 Task: Search "Pending" ticket status & apply.
Action: Mouse moved to (19, 182)
Screenshot: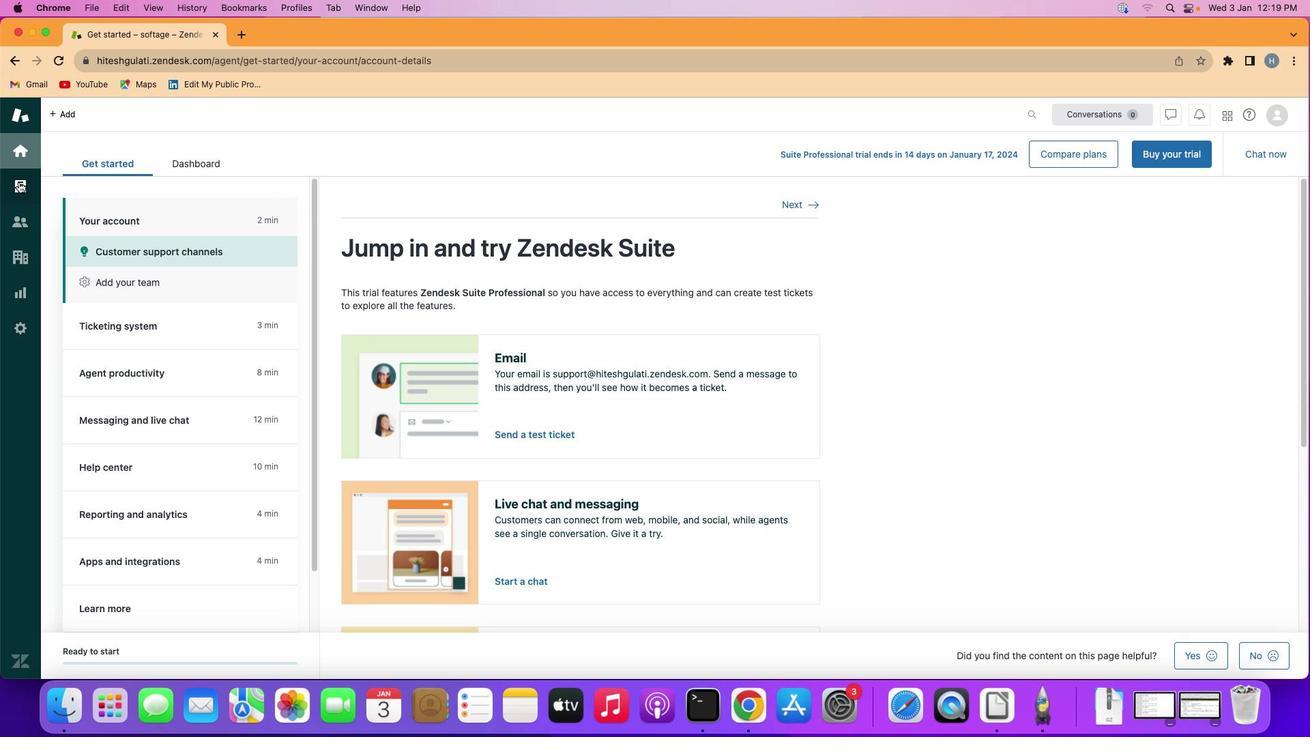 
Action: Mouse pressed left at (19, 182)
Screenshot: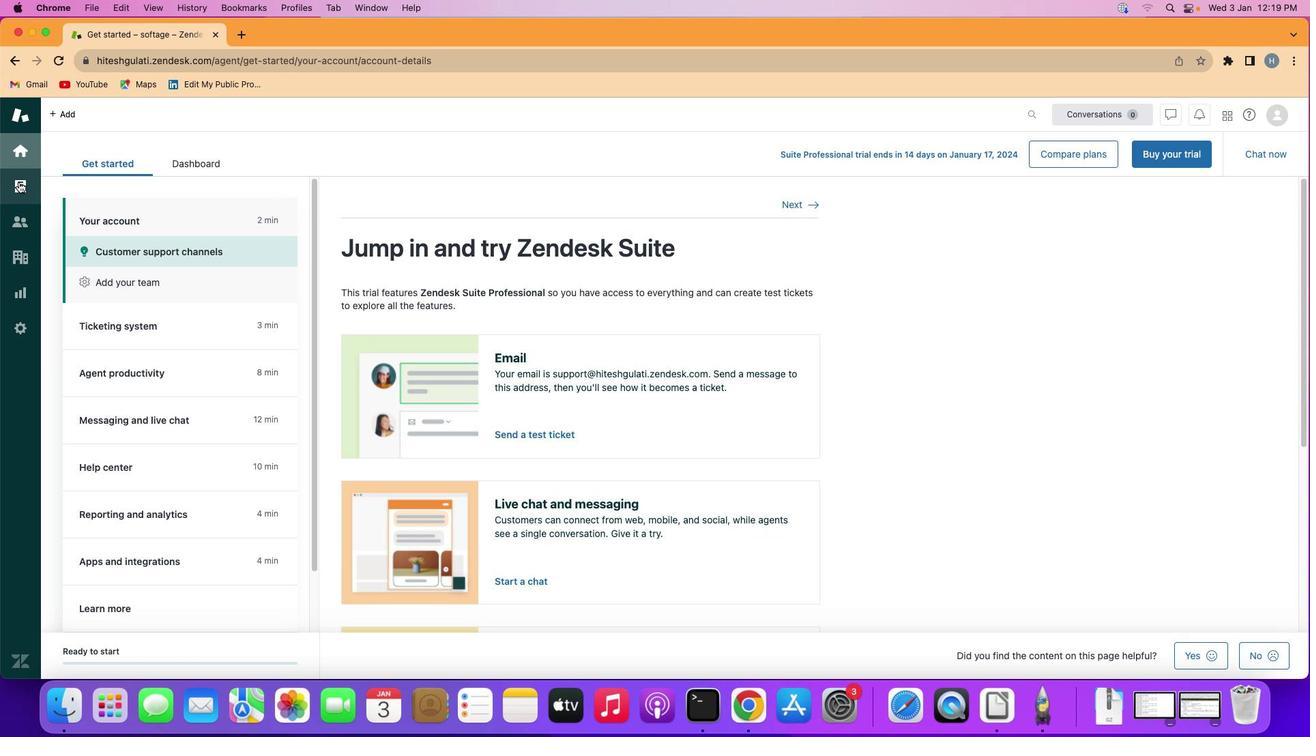 
Action: Mouse moved to (131, 354)
Screenshot: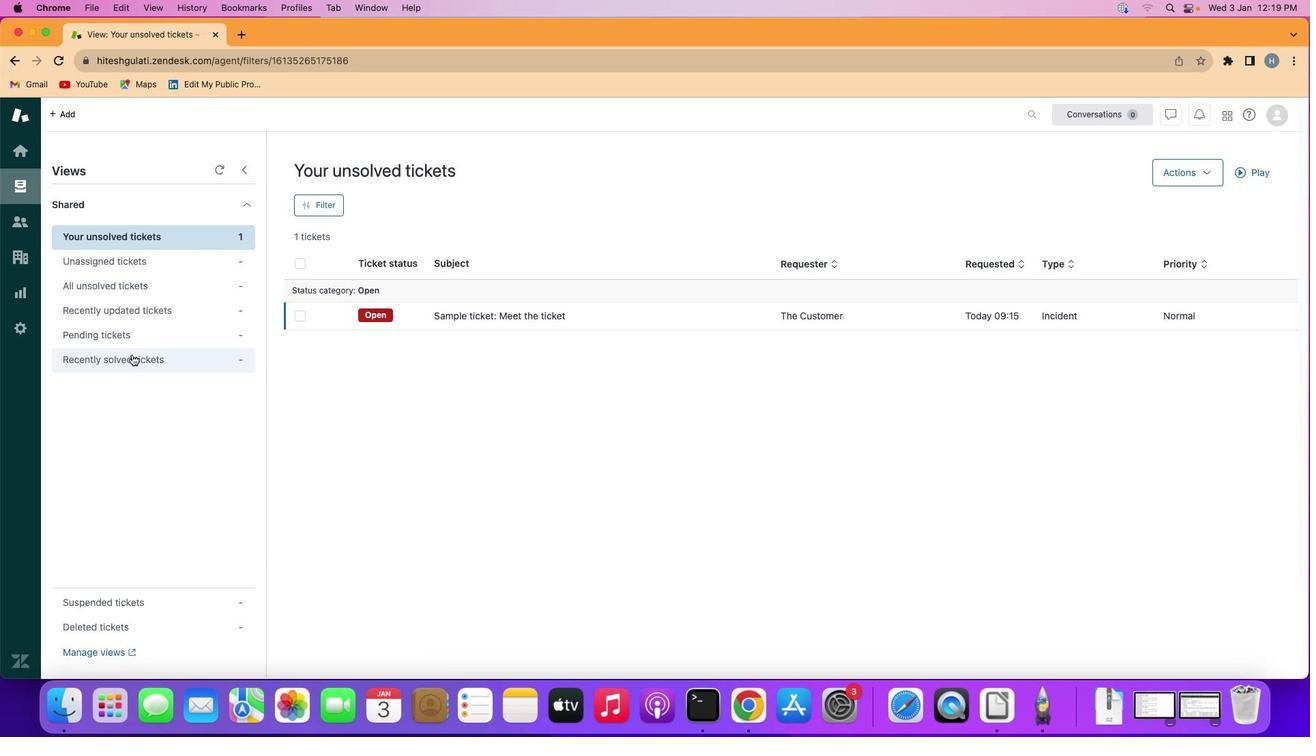 
Action: Mouse pressed left at (131, 354)
Screenshot: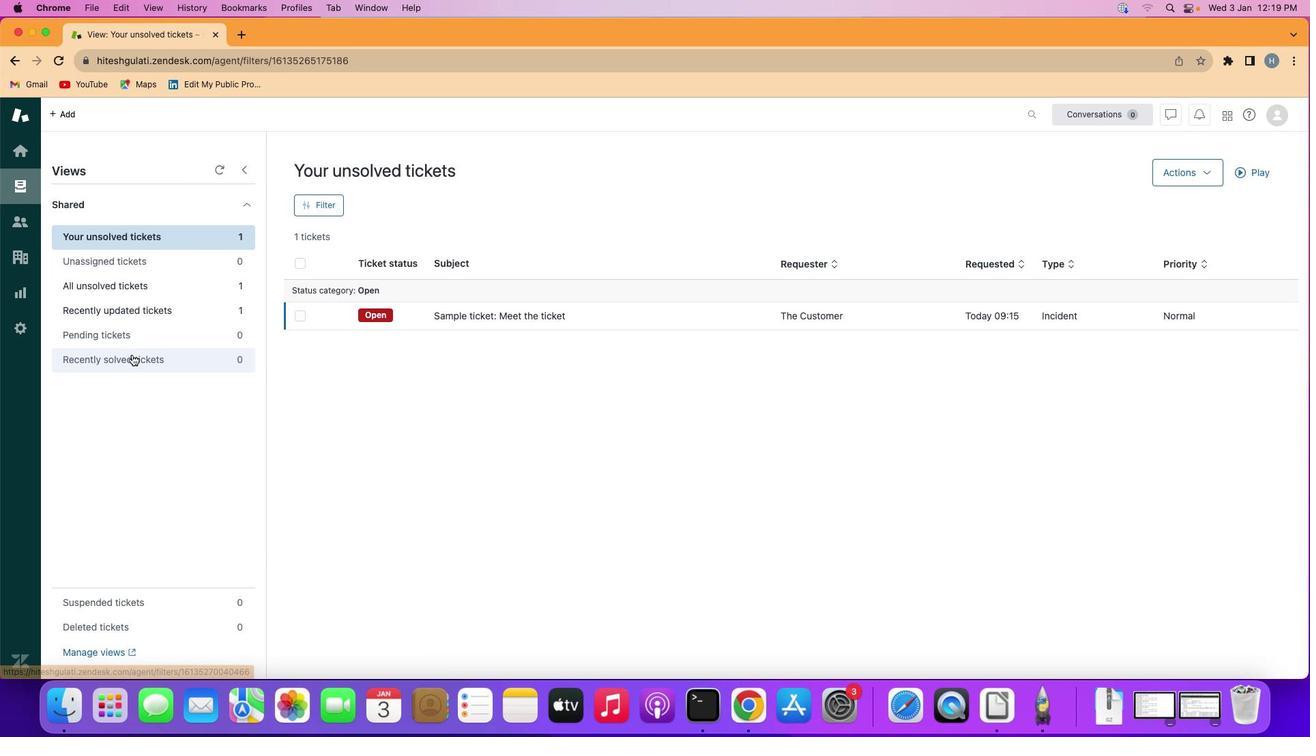 
Action: Mouse moved to (319, 202)
Screenshot: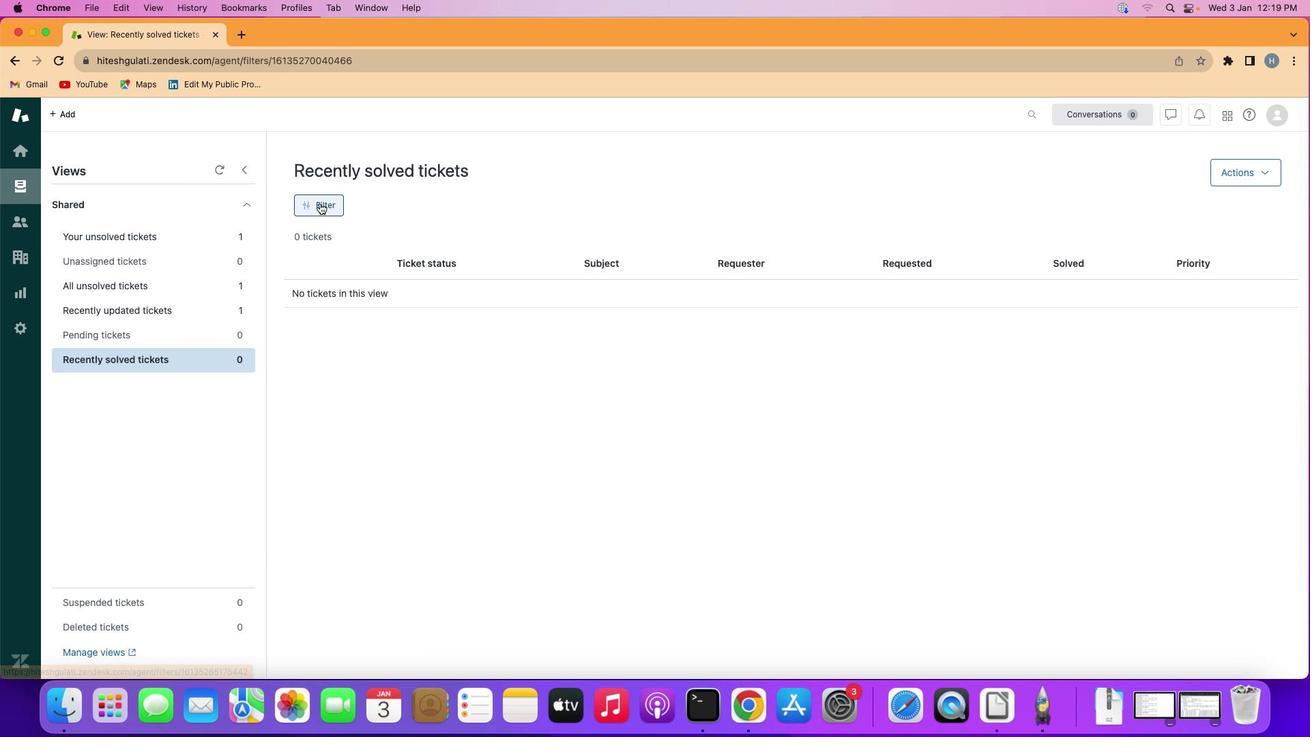 
Action: Mouse pressed left at (319, 202)
Screenshot: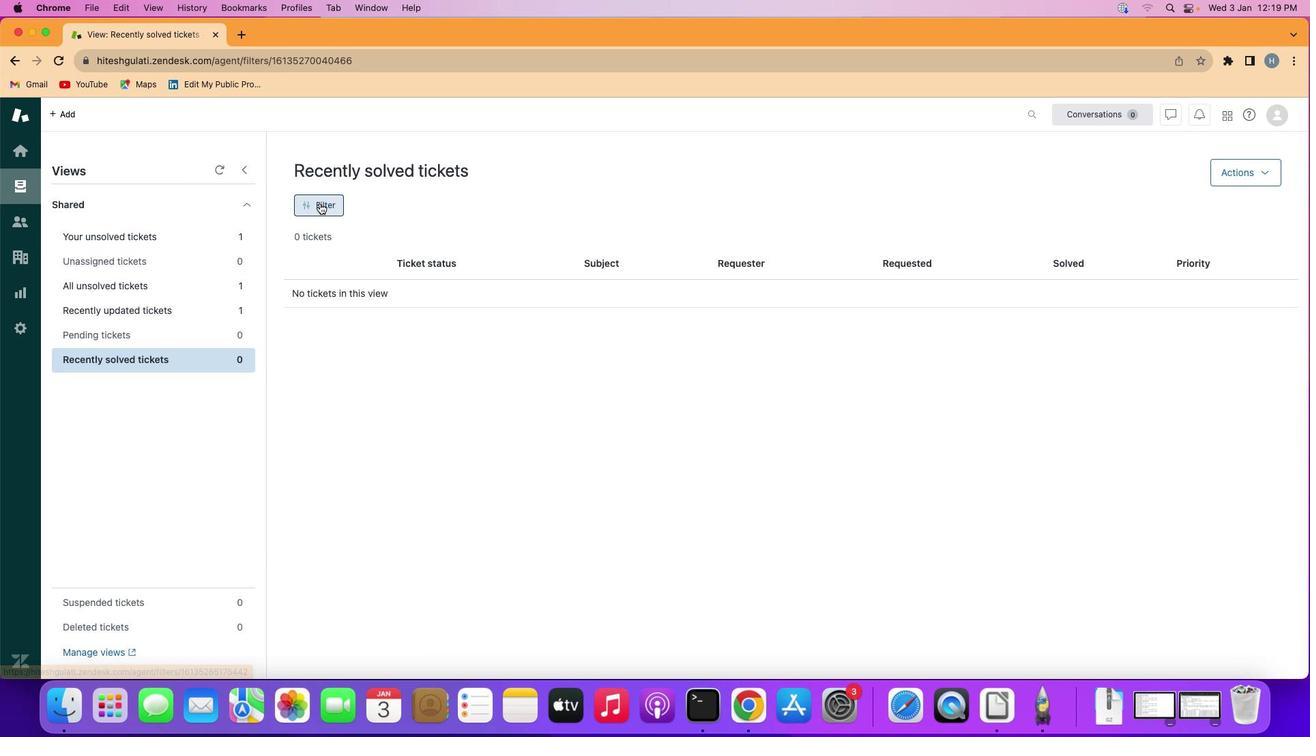 
Action: Mouse moved to (1134, 245)
Screenshot: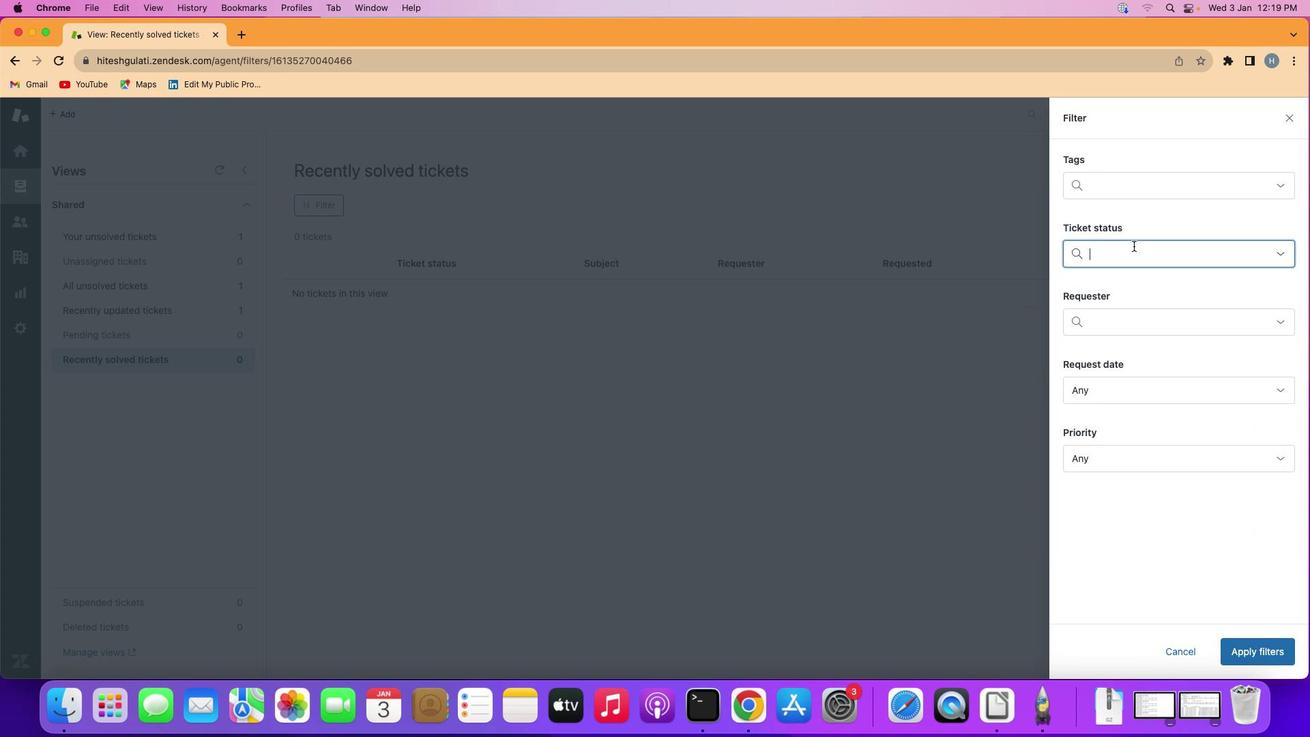 
Action: Mouse pressed left at (1134, 245)
Screenshot: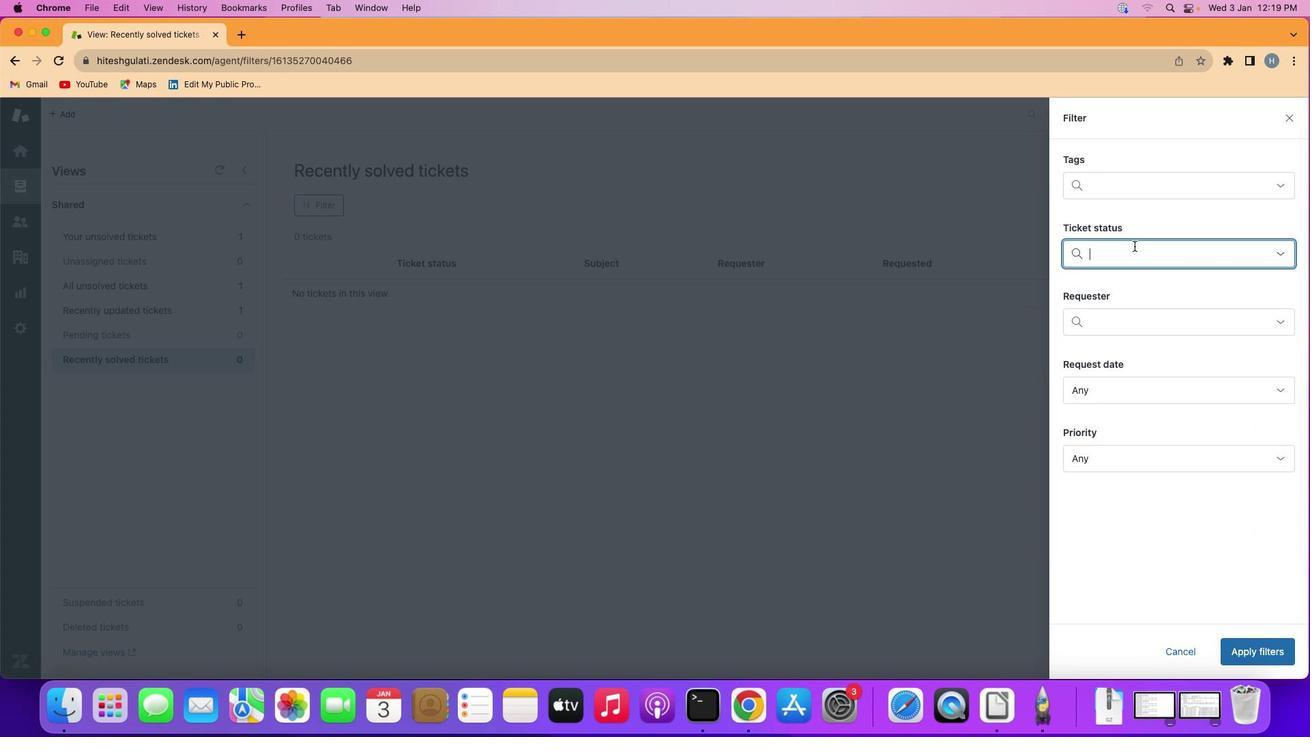 
Action: Mouse moved to (1143, 339)
Screenshot: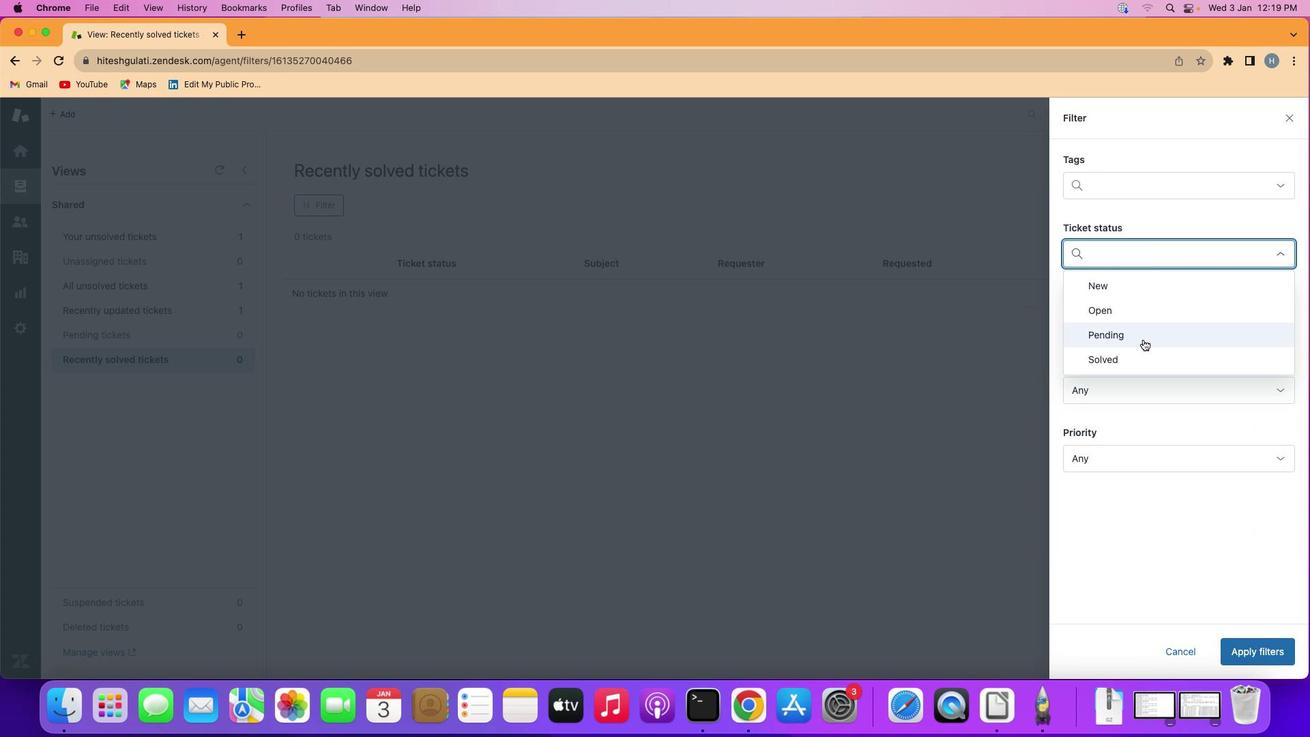 
Action: Mouse pressed left at (1143, 339)
Screenshot: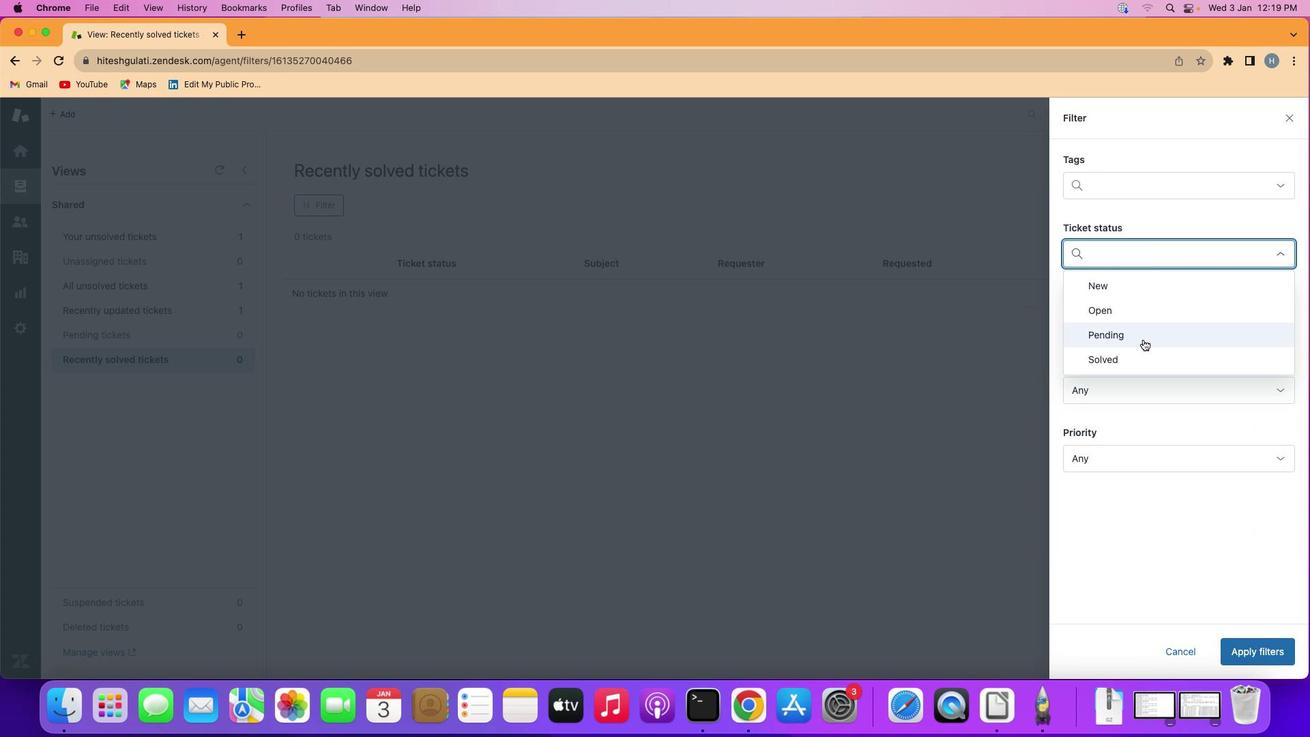 
Action: Mouse moved to (1258, 643)
Screenshot: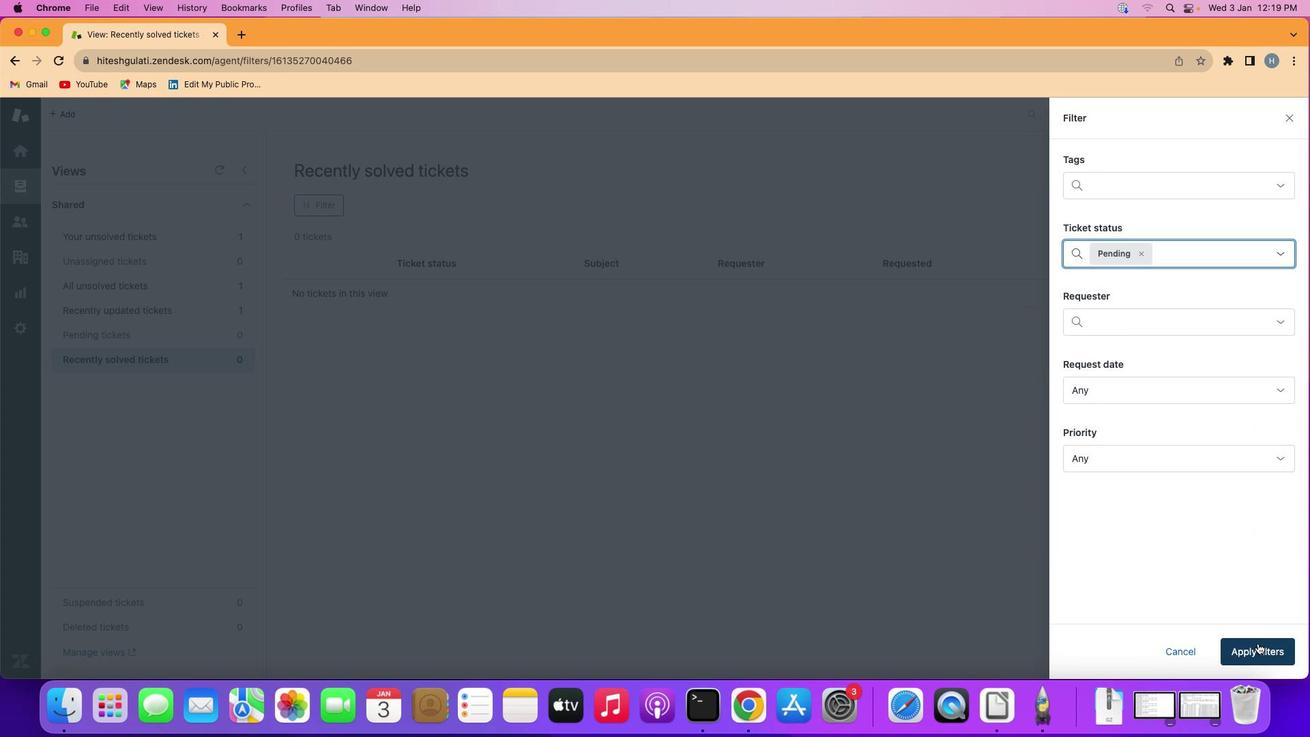
Action: Mouse pressed left at (1258, 643)
Screenshot: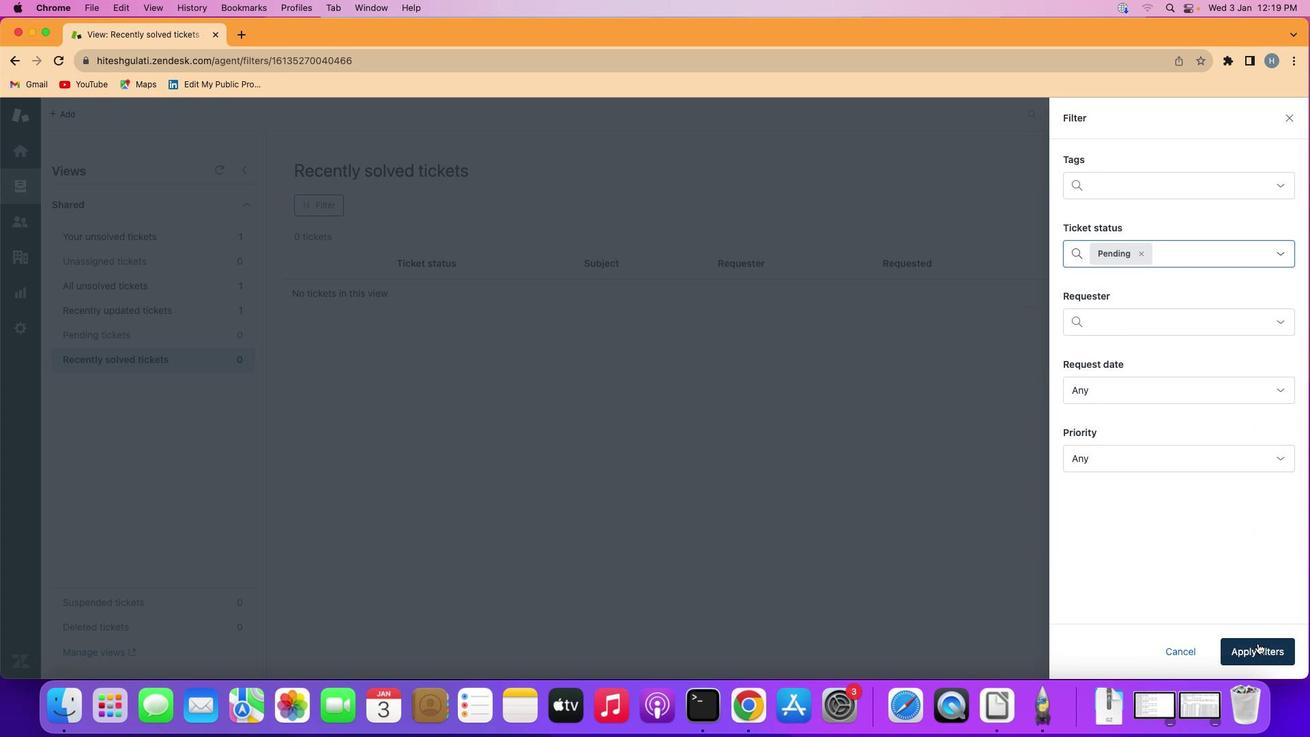 
Action: Mouse moved to (780, 434)
Screenshot: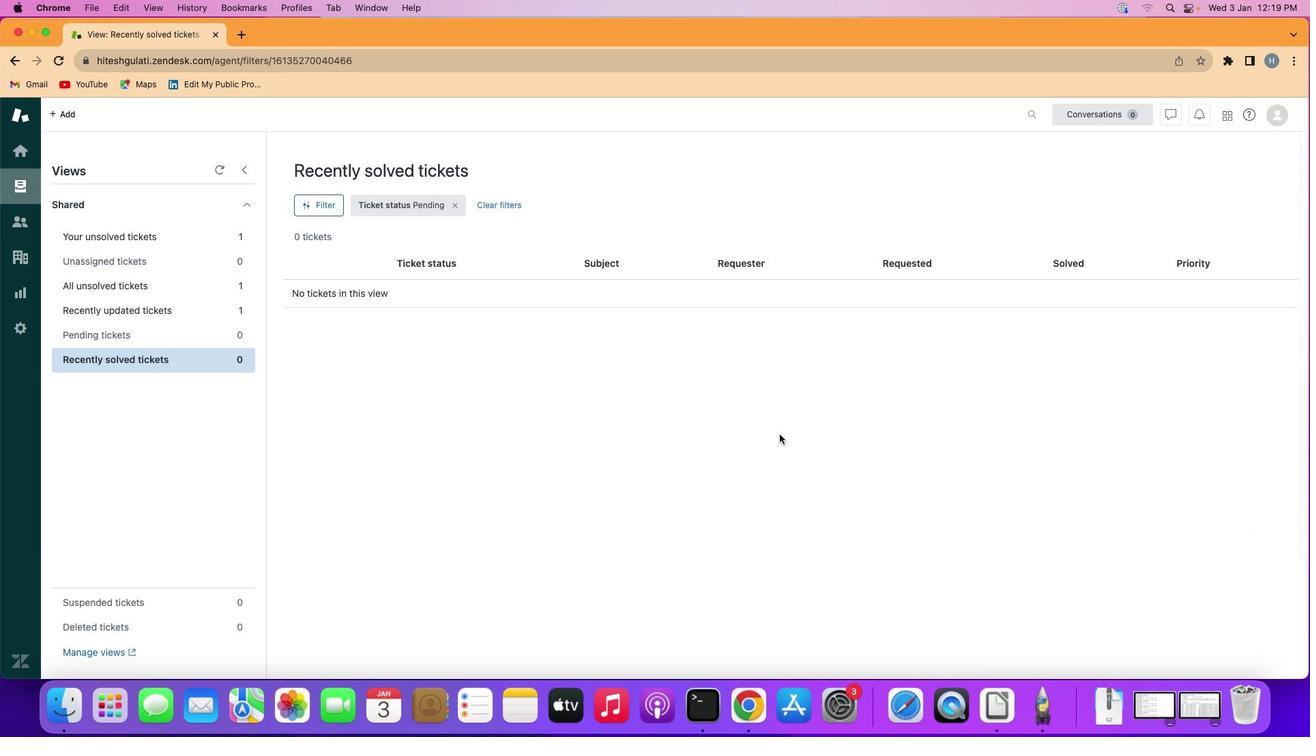 
